 Task: Choose linkedIn video meetings.
Action: Mouse moved to (605, 73)
Screenshot: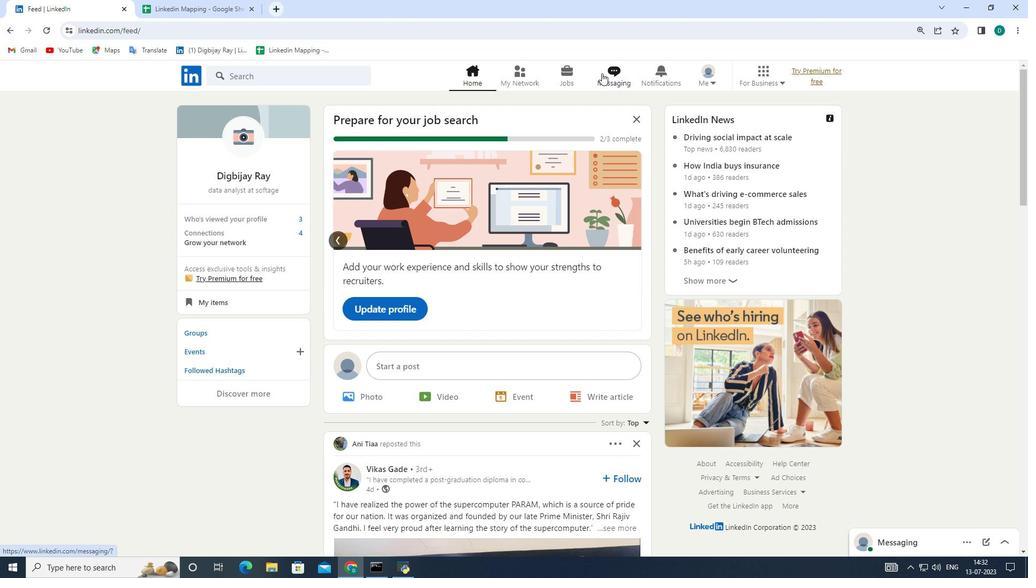 
Action: Mouse pressed left at (605, 73)
Screenshot: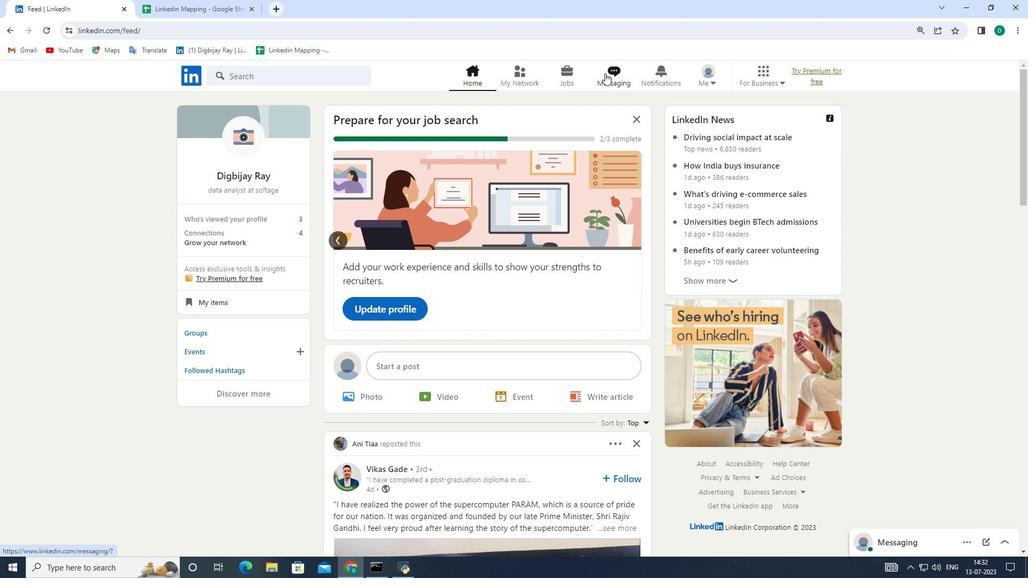 
Action: Mouse moved to (591, 118)
Screenshot: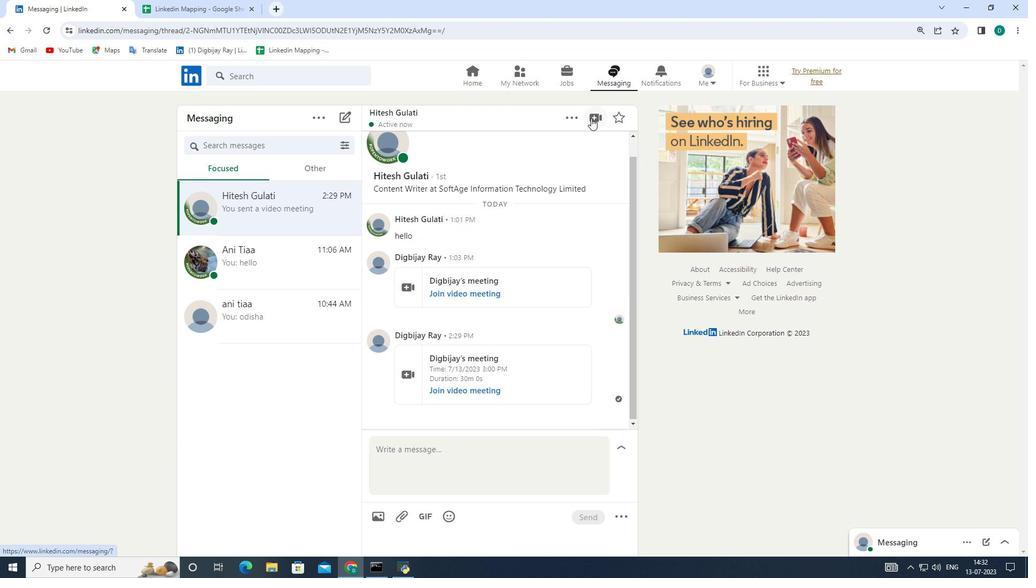 
Action: Mouse pressed left at (591, 118)
Screenshot: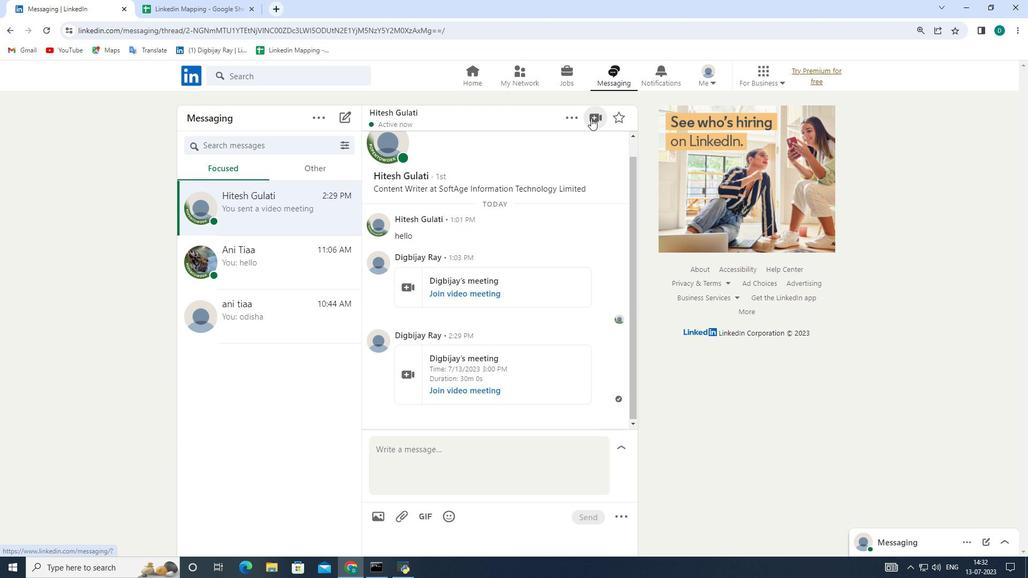 
Action: Mouse moved to (478, 343)
Screenshot: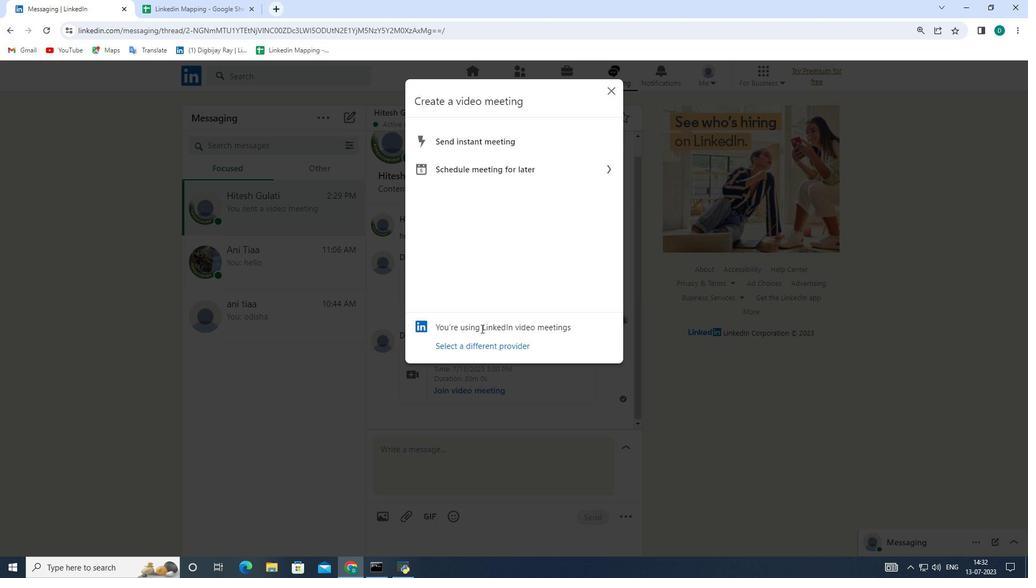 
Action: Mouse pressed left at (478, 343)
Screenshot: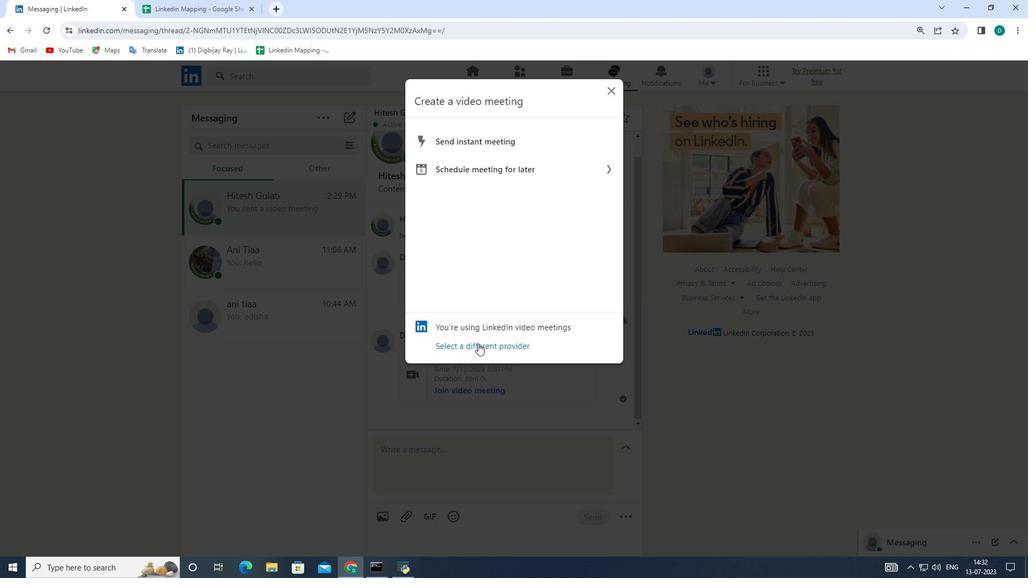 
Action: Mouse moved to (492, 139)
Screenshot: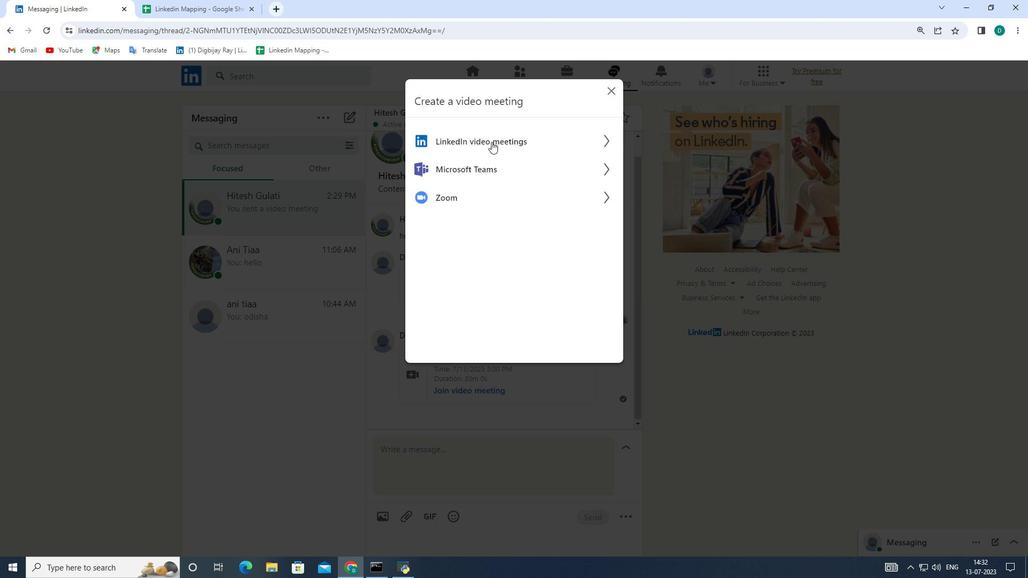 
Action: Mouse pressed left at (492, 139)
Screenshot: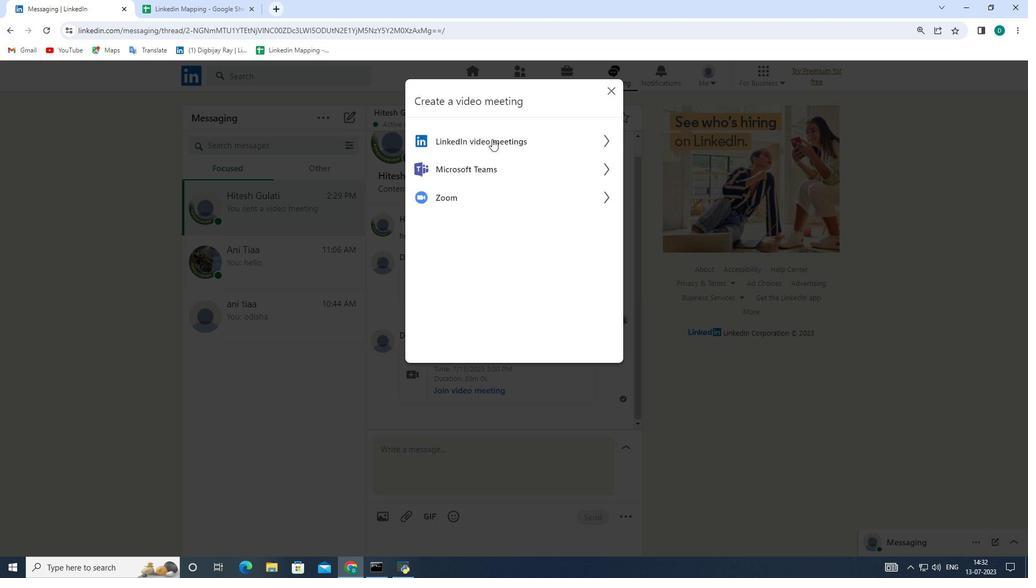 
